 Task: open an excel sheet and write heading  Budget MasterAdd Categories in a column and its values below  'Housing, Transportation, Groceries, Utilities, Entertainment, Dining Out, Health, Miscellaneous, Savings & Total. 'Add Budgeted amountin next column and its values below  $1,500, $300, $400, $150, $200, $250, $100, $150, $500 & $3,550. Add Actual amount in next column and its values below  $1,400, $280, $420, $160, $180, $270, $90, $140, $550 & $3,550. Add Difference in next column and its values below  -$100, -$20, +$20, +$10, -$20, +$20, -$10, -$10, +$50 & $0. J6Save page Budget Management Template Workbook
Action: Mouse moved to (28, 97)
Screenshot: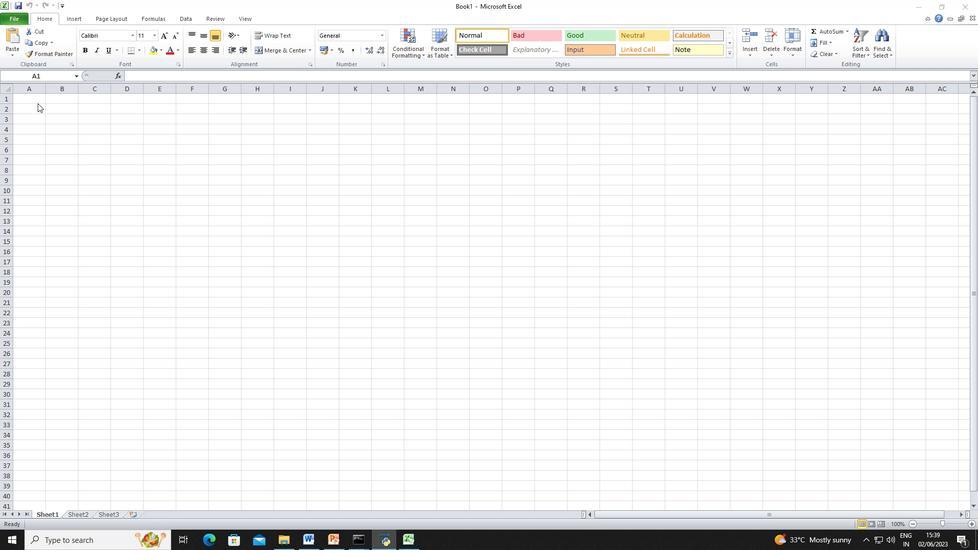 
Action: Mouse pressed left at (28, 97)
Screenshot: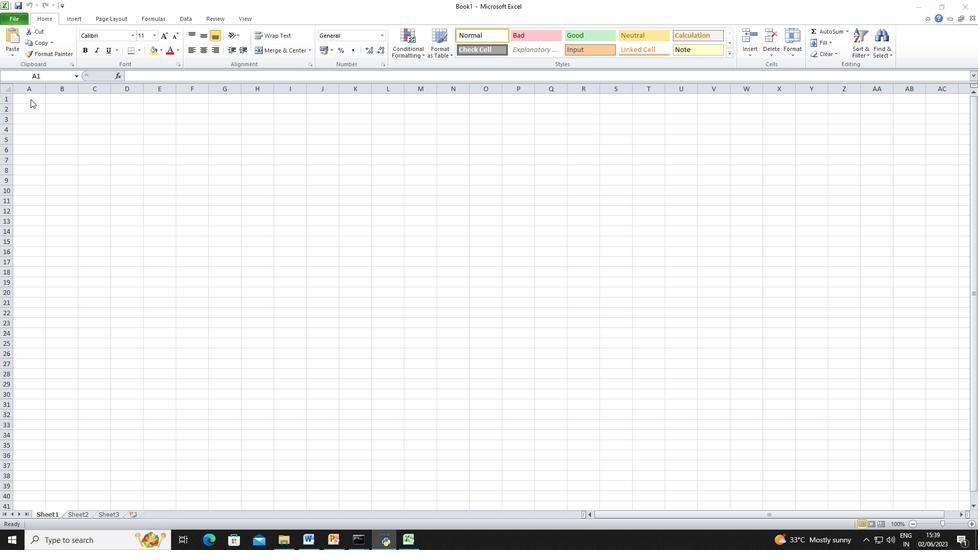 
Action: Mouse moved to (132, 125)
Screenshot: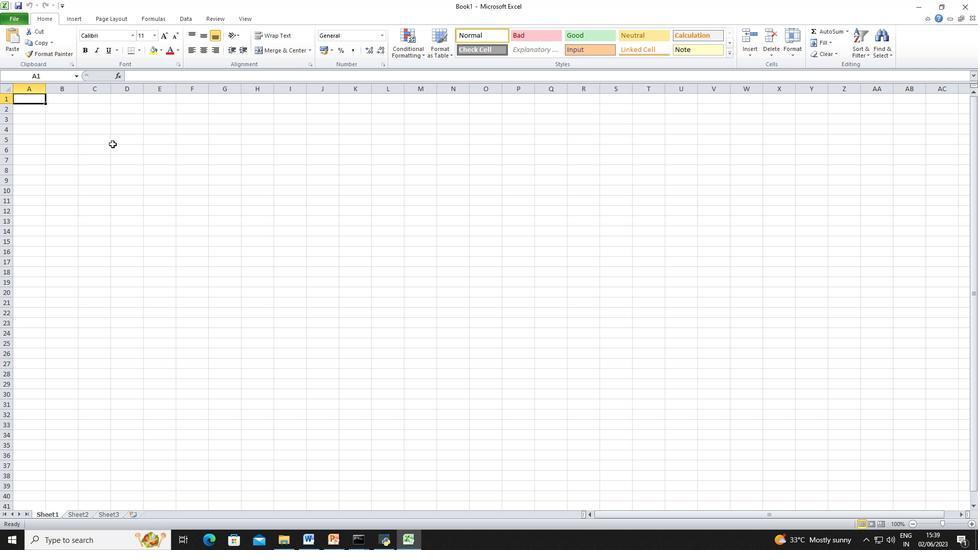 
Action: Key pressed <Key.shift>Budget<Key.space>
Screenshot: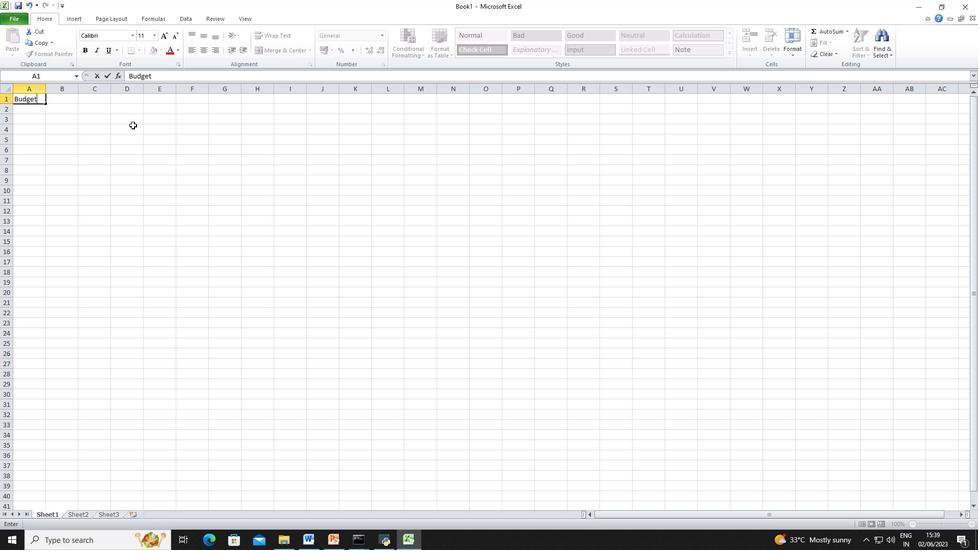 
Action: Mouse moved to (132, 125)
Screenshot: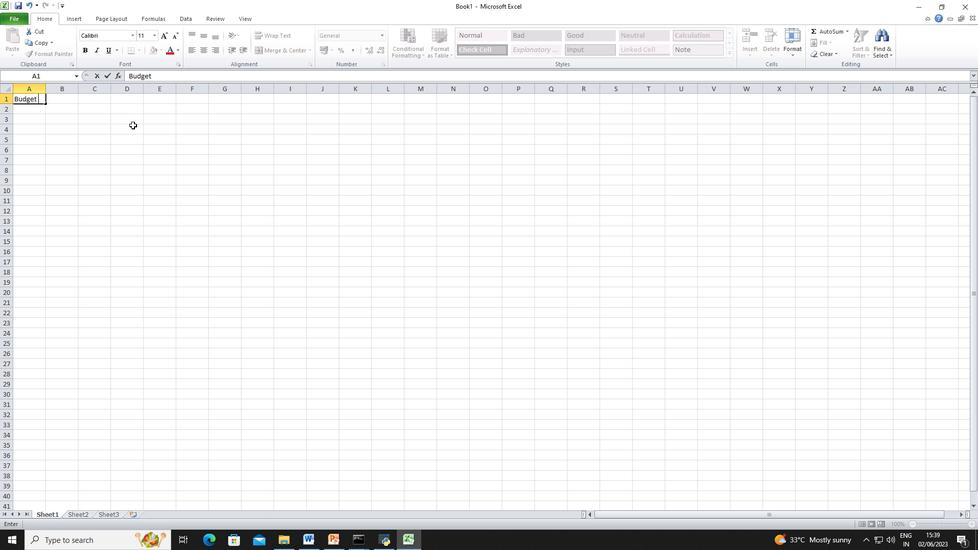 
Action: Key pressed <Key.shift>M
Screenshot: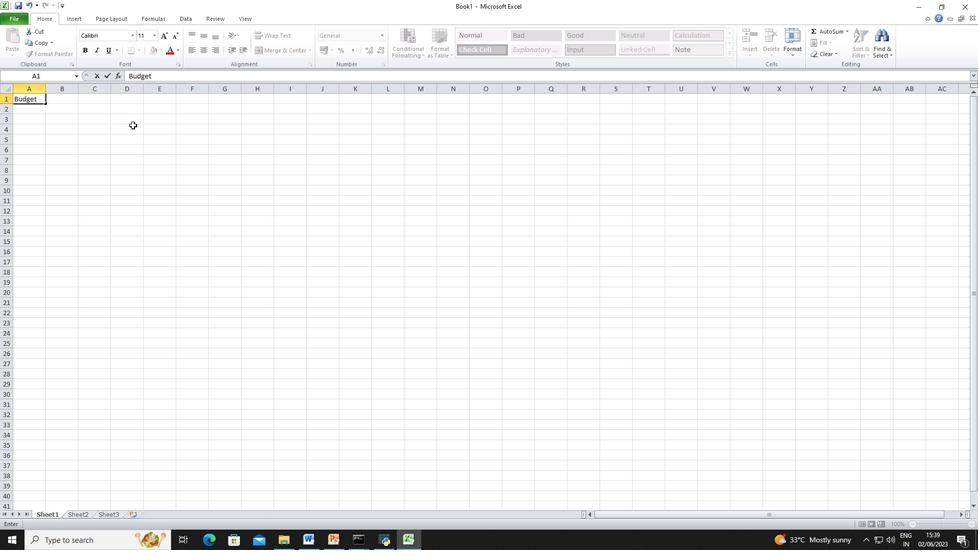 
Action: Mouse scrolled (132, 125) with delta (0, 0)
Screenshot: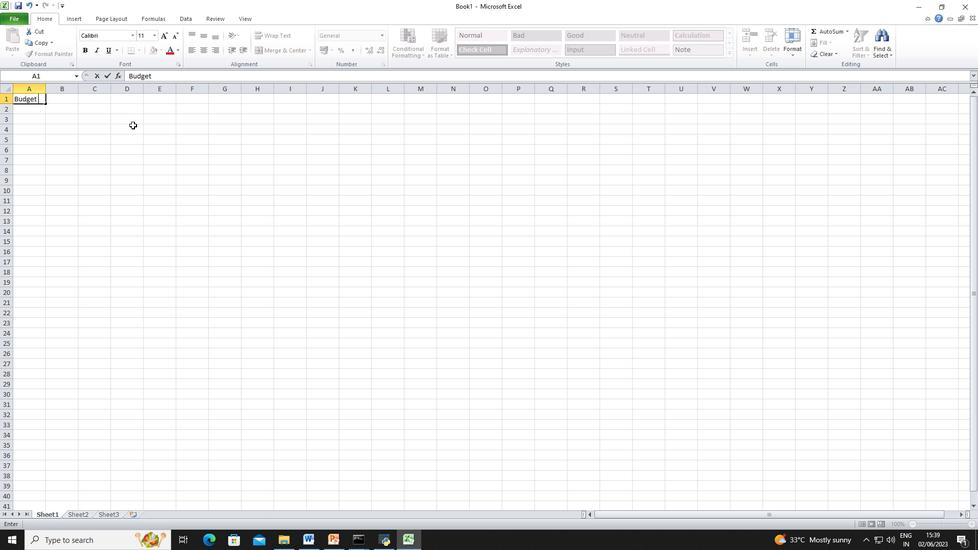 
Action: Key pressed aster
Screenshot: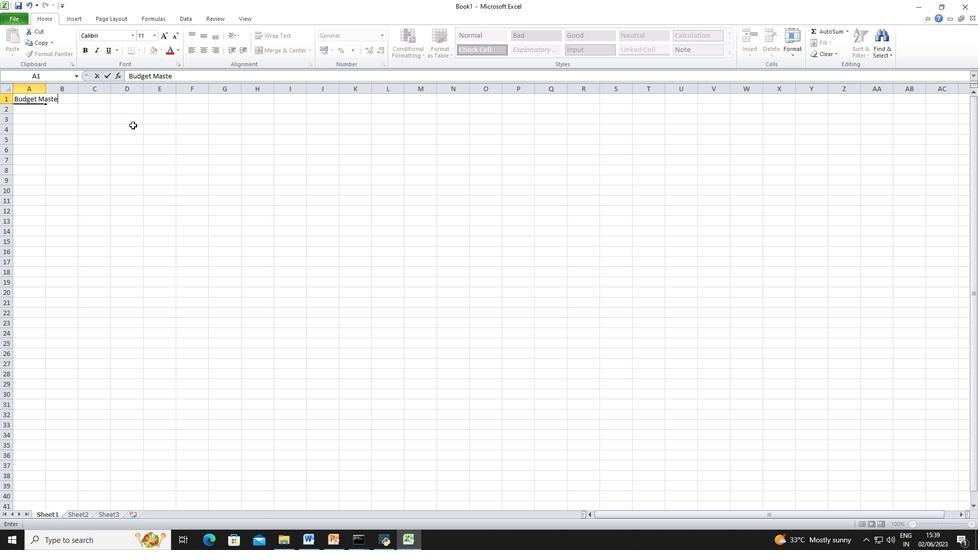
Action: Mouse moved to (34, 125)
Screenshot: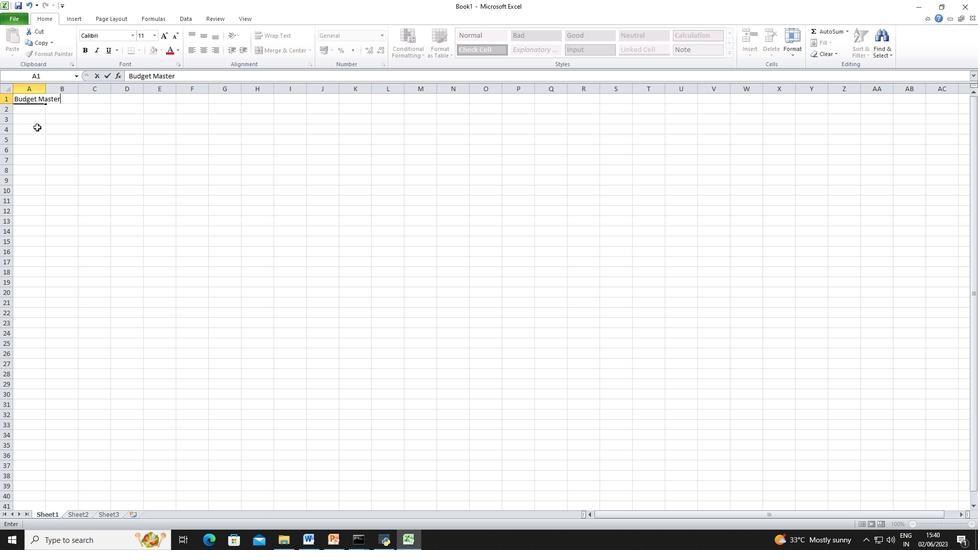 
Action: Mouse pressed left at (34, 125)
Screenshot: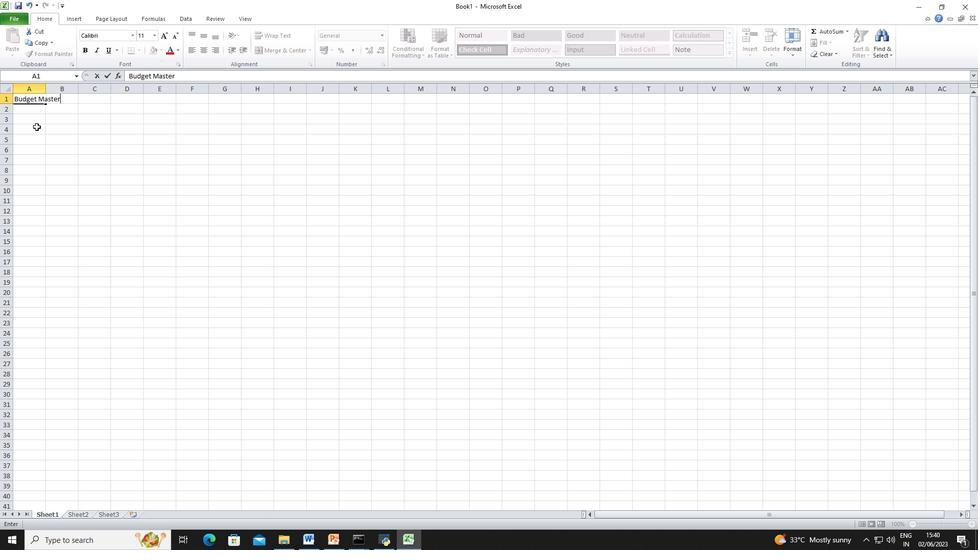 
Action: Mouse moved to (34, 122)
Screenshot: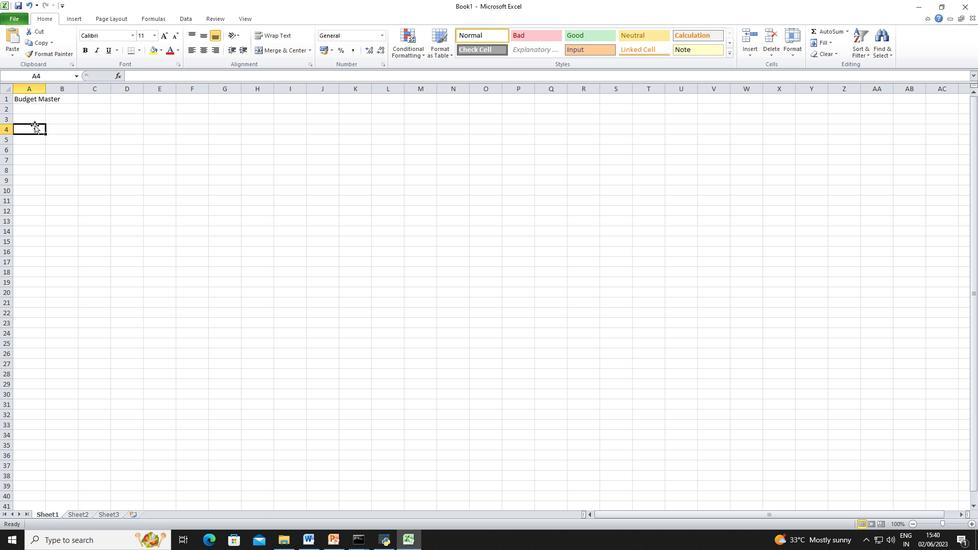 
Action: Mouse pressed left at (34, 122)
Screenshot: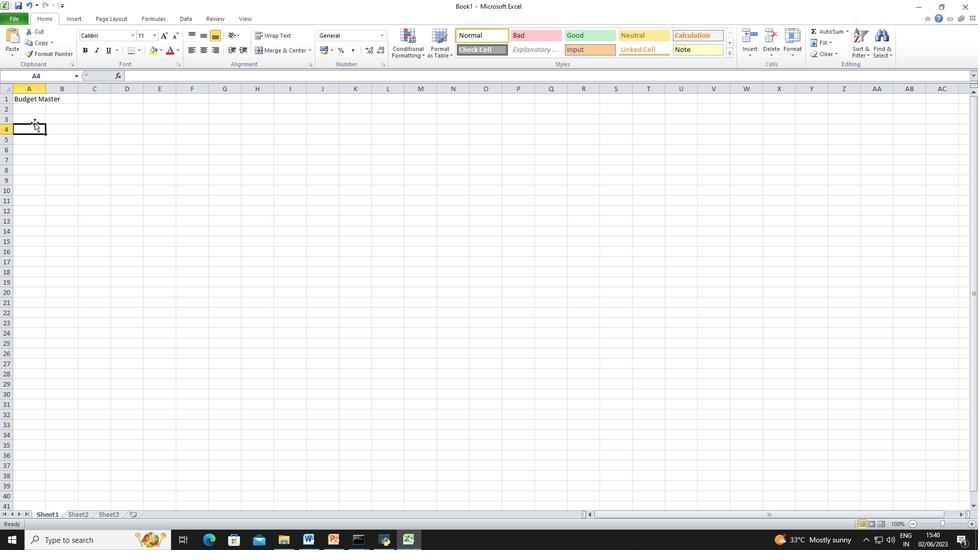 
Action: Mouse pressed left at (34, 122)
Screenshot: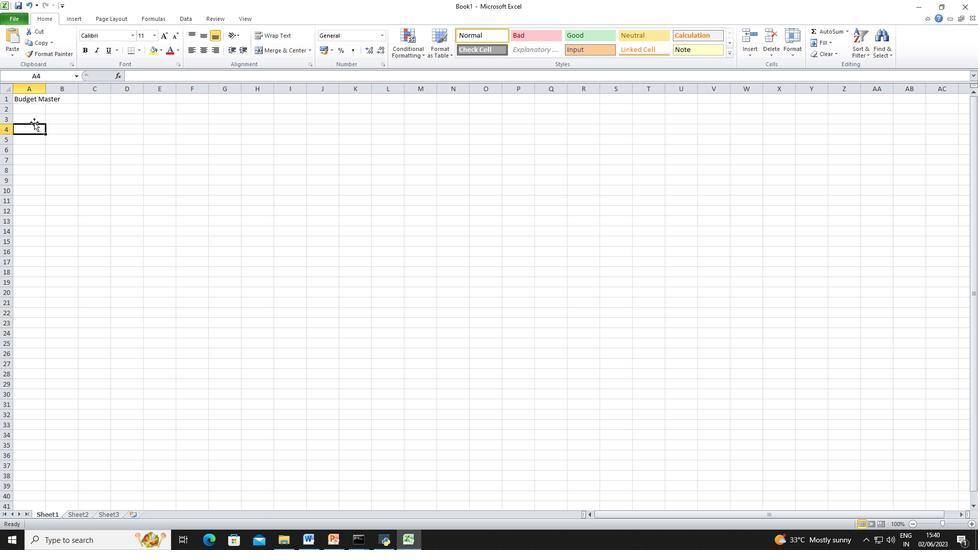 
Action: Mouse pressed left at (34, 122)
Screenshot: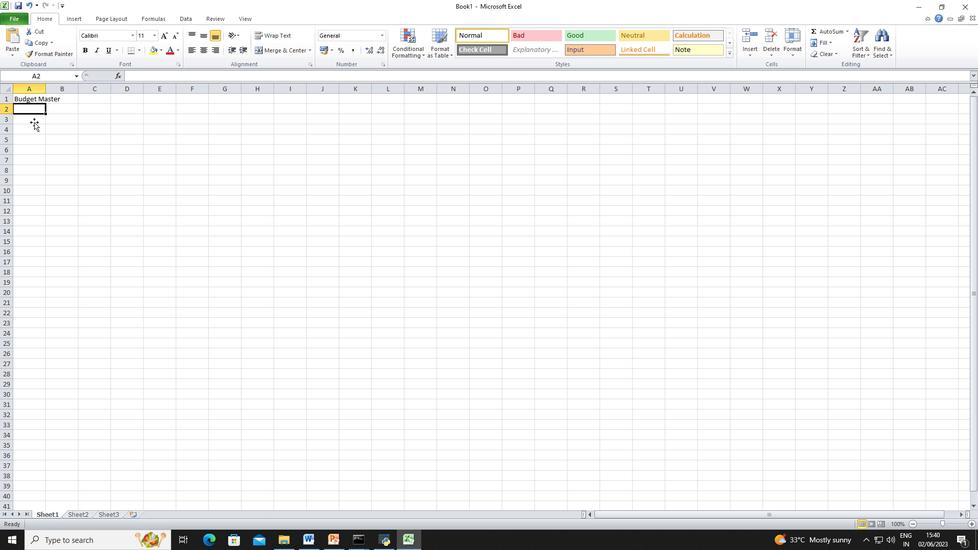 
Action: Key pressed <Key.shift><Key.shift><Key.shift><Key.shift><Key.shift><Key.shift><Key.shift><Key.shift><Key.shift><Key.shift><Key.shift><Key.shift><Key.shift><Key.shift><Key.shift><Key.shift><Key.shift><Key.shift><Key.shift><Key.shift><Key.shift><Key.shift><Key.shift><Key.shift><Key.shift><Key.shift><Key.shift><Key.shift><Key.shift><Key.shift><Key.shift><Key.shift><Key.shift><Key.shift><Key.shift><Key.shift><Key.shift><Key.shift><Key.shift><Key.shift>Categories<Key.down><Key.shift>Housing<Key.enter><Key.shift><Key.shift><Key.shift><Key.shift>Transportation<Key.enter><Key.shift><Key.shift>Groceries<Key.enter><Key.shift>Utilities<Key.enter><Key.shift>Entertainment<Key.enter><Key.shift><Key.shift><Key.shift><Key.shift><Key.shift><Key.shift><Key.shift><Key.shift>Dining<Key.space><Key.shift><Key.shift><Key.shift><Key.shift><Key.shift>Out<Key.enter><Key.shift>Health<Key.enter><Key.shift><Key.shift><Key.shift><Key.shift><Key.shift><Key.shift><Key.shift><Key.shift><Key.shift><Key.shift><Key.shift><Key.shift><Key.shift><Key.shift><Key.shift><Key.shift><Key.shift>Miscellaneous<Key.enter><Key.shift>Savings<Key.enter><Key.shift><Key.shift><Key.shift><Key.shift><Key.shift><Key.shift><Key.shift><Key.shift><Key.shift>Total<Key.down><Key.right><Key.right><Key.up><Key.up><Key.up><Key.up><Key.up><Key.up><Key.up><Key.up><Key.up><Key.up><Key.up><Key.shift>Budgeted<Key.space><Key.shift>Amount<Key.down><Key.shift><Key.shift><Key.shift><Key.shift><Key.shift><Key.shift><Key.shift><Key.shift><Key.shift><Key.shift><Key.shift><Key.shift><Key.shift><Key.shift><Key.shift><Key.shift><Key.shift><Key.shift><Key.shift>$1,500<Key.down><Key.shift><Key.shift><Key.shift><Key.shift><Key.shift><Key.shift>$300<Key.down><Key.shift><Key.shift><Key.shift><Key.shift><Key.shift><Key.shift><Key.shift>$400<Key.down><Key.shift><Key.shift><Key.shift><Key.shift><Key.shift><Key.shift><Key.shift><Key.shift><Key.shift><Key.shift><Key.shift><Key.shift><Key.shift><Key.shift><Key.shift><Key.shift>$150<Key.down><Key.shift><Key.shift><Key.shift>$200<Key.down><Key.shift><Key.shift><Key.shift><Key.shift><Key.shift><Key.shift><Key.shift><Key.shift><Key.shift><Key.shift><Key.shift><Key.shift><Key.shift><Key.shift><Key.shift><Key.shift>$250<Key.down><Key.shift><Key.shift><Key.shift>$100<Key.down><Key.shift><Key.shift><Key.shift><Key.shift><Key.shift>$150<Key.down><Key.shift><Key.shift><Key.shift><Key.shift><Key.shift><Key.shift><Key.shift><Key.shift><Key.shift><Key.shift><Key.shift><Key.shift><Key.shift><Key.shift><Key.shift><Key.shift><Key.shift>$500<Key.down><Key.shift><Key.shift><Key.shift><Key.shift><Key.shift><Key.shift><Key.shift><Key.shift><Key.shift><Key.shift><Key.shift><Key.shift><Key.shift><Key.shift><Key.shift><Key.shift><Key.shift><Key.shift><Key.shift><Key.shift><Key.shift><Key.shift><Key.shift><Key.shift><Key.shift>$3550<Key.left><Key.right>
Screenshot: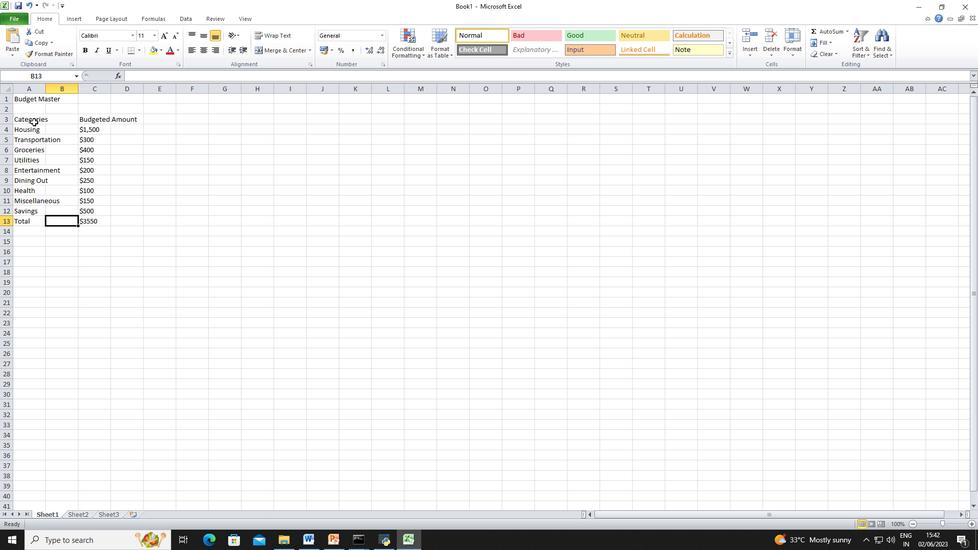 
Action: Mouse moved to (86, 221)
Screenshot: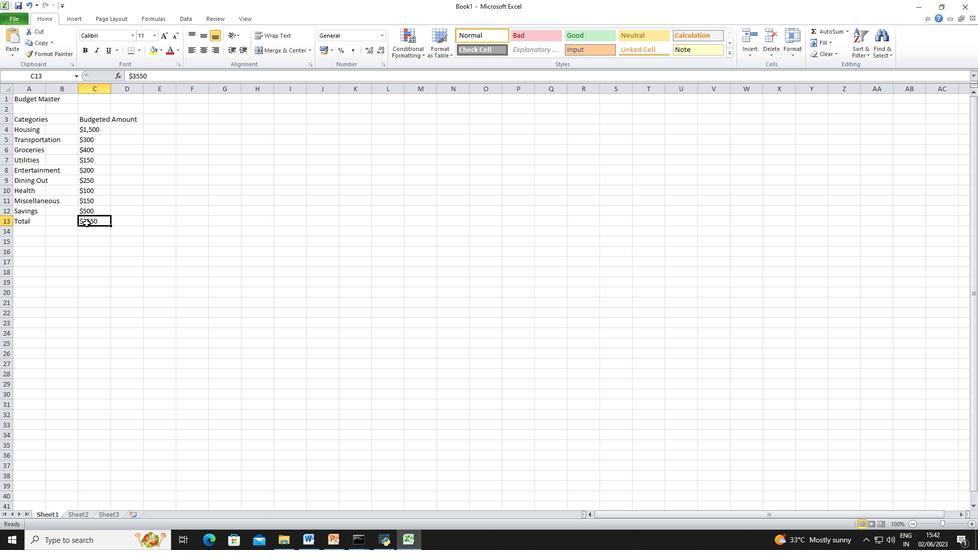 
Action: Mouse pressed left at (86, 221)
Screenshot: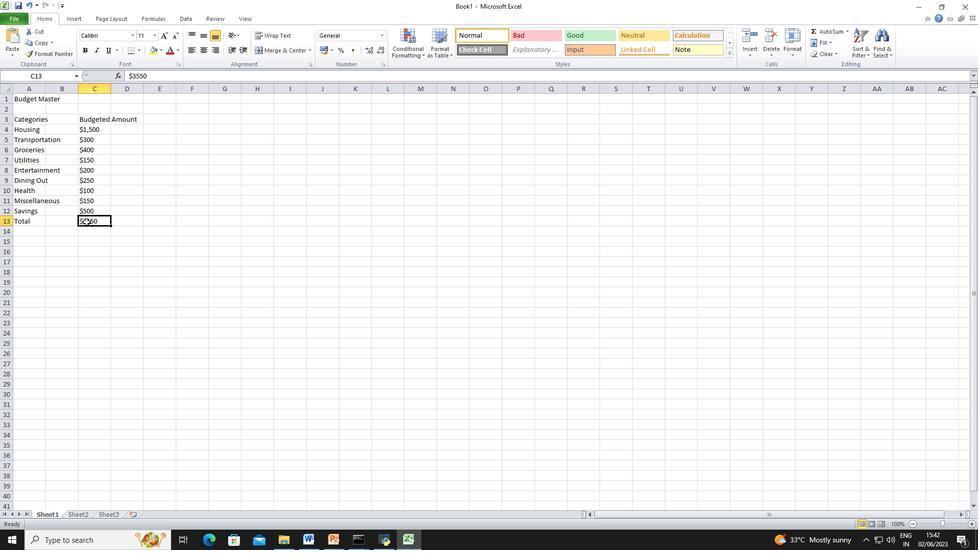 
Action: Mouse pressed left at (86, 221)
Screenshot: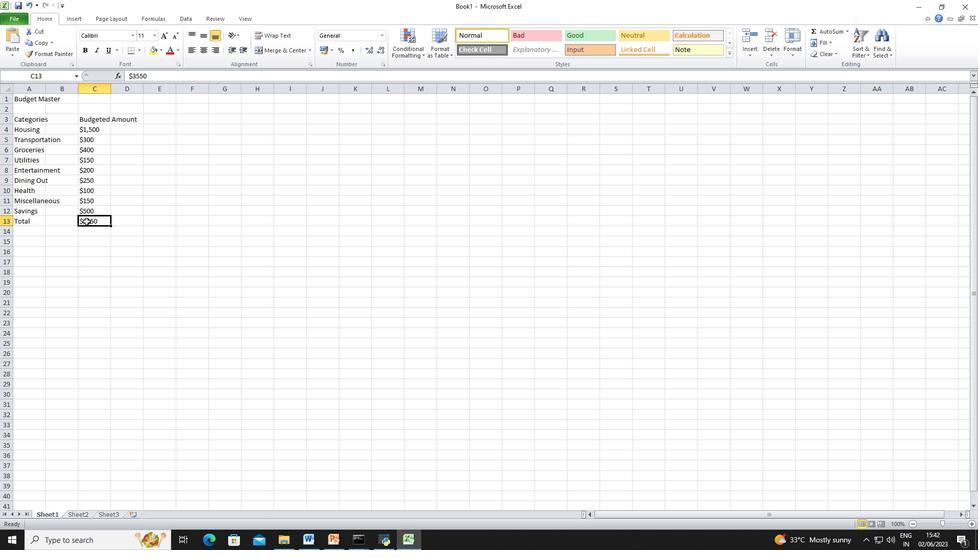 
Action: Mouse moved to (113, 259)
Screenshot: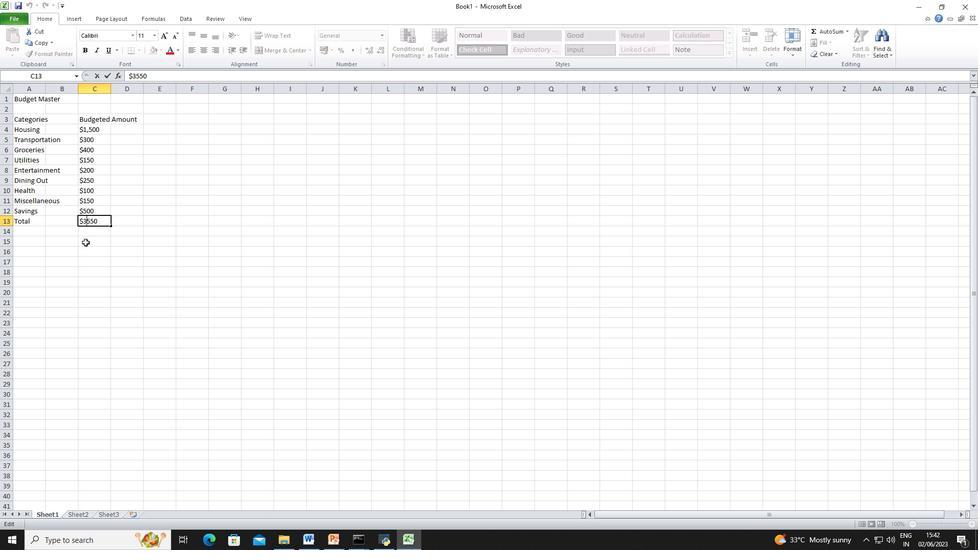 
Action: Key pressed ,<Key.down><Key.right><Key.right><Key.enter><Key.right><Key.right><Key.up><Key.up><Key.up><Key.up><Key.up><Key.up><Key.up><Key.up><Key.up><Key.up><Key.up><Key.shift>Actual<Key.space><Key.shift>amount<Key.down><Key.shift><Key.shift><Key.shift><Key.shift><Key.shift><Key.shift><Key.shift>$1,400<Key.down><Key.shift><Key.shift><Key.shift><Key.shift><Key.shift><Key.shift><Key.shift><Key.shift><Key.shift><Key.shift><Key.shift><Key.shift><Key.shift><Key.shift><Key.shift><Key.shift><Key.shift>$280<Key.down><Key.shift>$420<Key.down><Key.shift><Key.shift><Key.shift><Key.shift>$160<Key.down><Key.shift>$180<Key.down><Key.shift><Key.shift><Key.shift><Key.shift><Key.shift><Key.shift><Key.shift><Key.shift>$270<Key.down><Key.shift><Key.shift><Key.shift><Key.shift><Key.shift><Key.shift><Key.shift><Key.shift><Key.shift><Key.shift><Key.shift><Key.shift><Key.shift><Key.shift><Key.shift><Key.shift><Key.shift><Key.shift><Key.shift><Key.shift><Key.shift><Key.shift><Key.shift><Key.shift><Key.shift><Key.shift><Key.shift><Key.shift><Key.shift><Key.shift><Key.shift><Key.shift><Key.shift><Key.shift><Key.shift><Key.shift><Key.shift><Key.shift><Key.shift><Key.shift><Key.shift><Key.shift><Key.shift><Key.shift><Key.shift><Key.shift><Key.shift><Key.shift><Key.shift><Key.shift><Key.shift><Key.shift><Key.shift><Key.shift><Key.shift><Key.shift>$90<Key.down><Key.shift><Key.shift><Key.shift><Key.shift><Key.shift><Key.shift>$140<Key.down><Key.shift><Key.shift><Key.shift><Key.shift><Key.shift><Key.shift><Key.shift><Key.shift>$550<Key.down><Key.shift><Key.shift><Key.shift><Key.shift><Key.shift><Key.shift><Key.shift><Key.shift><Key.shift><Key.shift><Key.shift><Key.shift><Key.shift><Key.shift><Key.shift><Key.shift><Key.shift><Key.shift><Key.shift><Key.shift><Key.shift><Key.shift><Key.shift><Key.shift><Key.shift><Key.shift><Key.shift><Key.shift><Key.shift><Key.shift><Key.shift><Key.shift><Key.shift><Key.shift><Key.shift><Key.shift><Key.shift><Key.shift><Key.shift><Key.shift><Key.shift><Key.shift><Key.shift><Key.shift><Key.shift><Key.shift><Key.shift><Key.shift><Key.shift><Key.shift><Key.shift><Key.shift><Key.shift><Key.shift><Key.shift><Key.shift><Key.shift><Key.shift><Key.shift><Key.shift><Key.shift><Key.shift><Key.shift><Key.shift><Key.shift><Key.shift><Key.shift><Key.shift><Key.shift><Key.shift><Key.shift><Key.shift><Key.shift><Key.shift><Key.shift><Key.shift><Key.shift><Key.shift><Key.shift><Key.shift><Key.shift><Key.shift><Key.shift><Key.shift><Key.shift><Key.shift><Key.shift><Key.shift><Key.shift><Key.shift><Key.shift><Key.shift><Key.shift><Key.shift><Key.shift><Key.shift><Key.shift><Key.shift><Key.shift><Key.shift><Key.shift><Key.shift><Key.shift><Key.shift><Key.shift><Key.shift><Key.shift>$3550
Screenshot: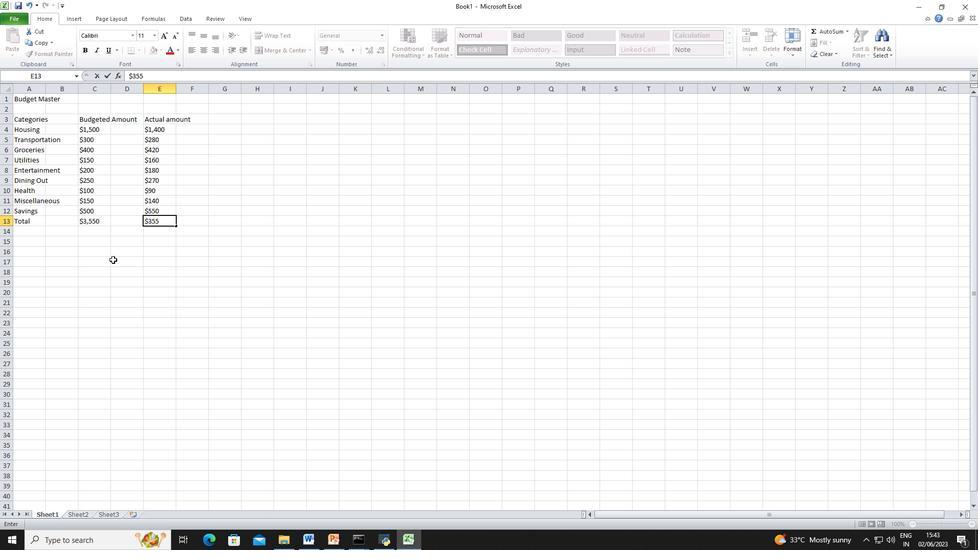 
Action: Mouse moved to (151, 220)
Screenshot: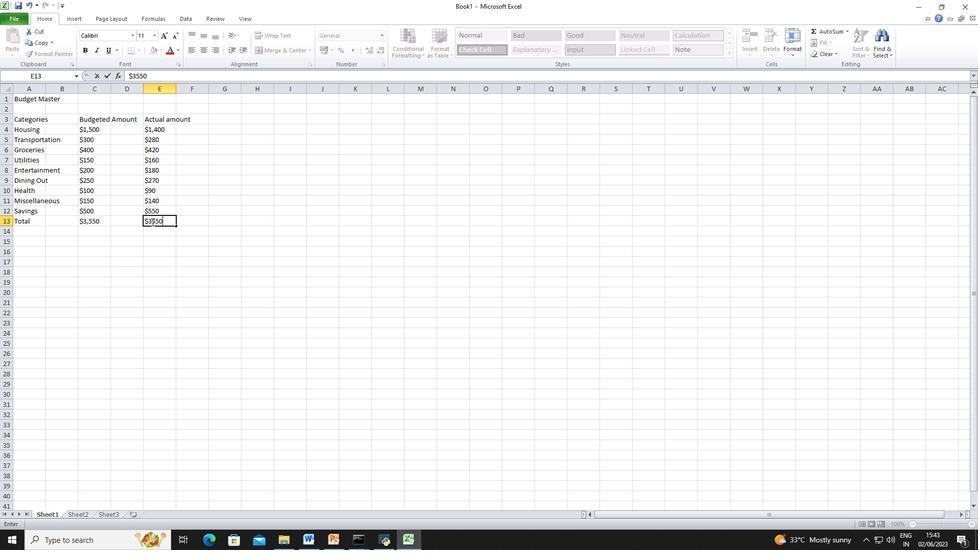 
Action: Mouse pressed left at (151, 220)
Screenshot: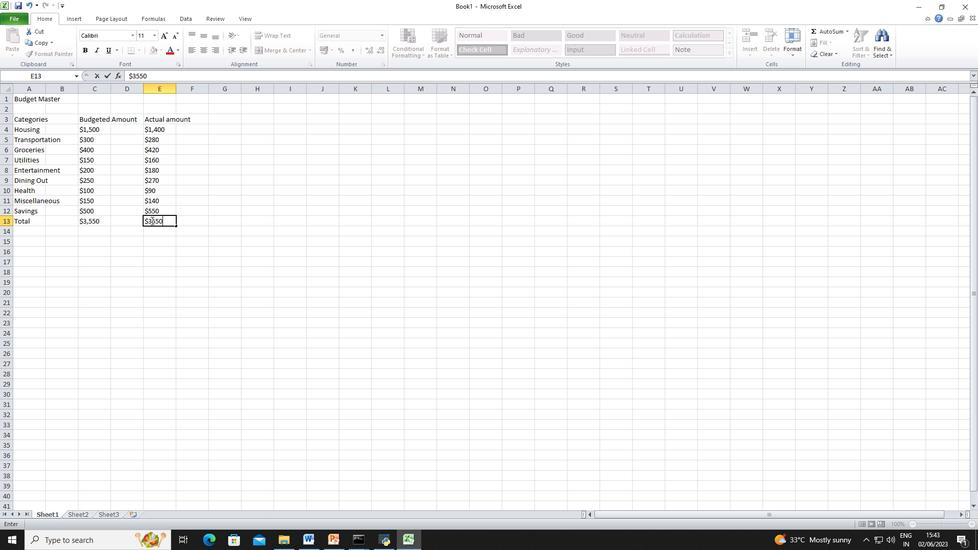 
Action: Mouse moved to (182, 258)
Screenshot: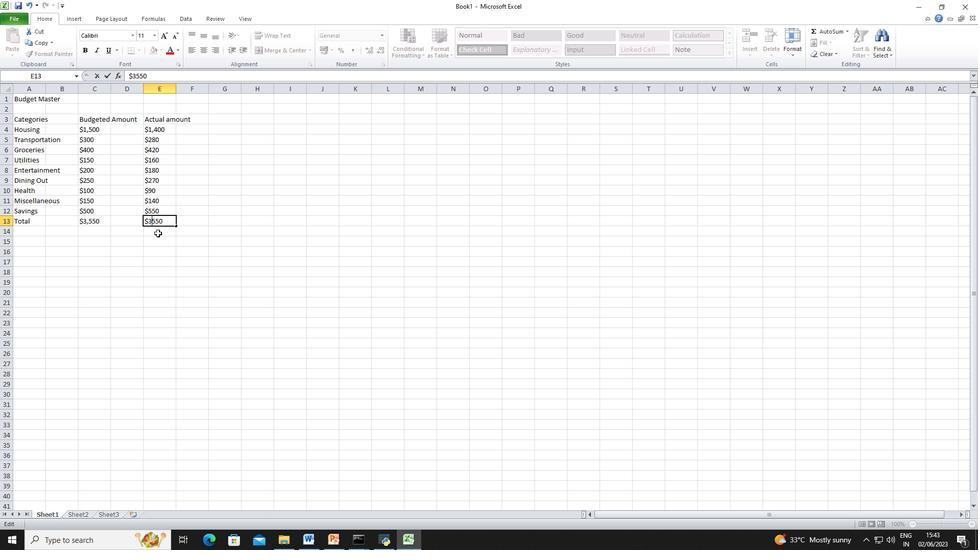 
Action: Key pressed ,<Key.down><Key.right><Key.enter><Key.right><Key.right><Key.up><Key.up><Key.up><Key.up><Key.up><Key.up><Key.up><Key.up><Key.up><Key.up><Key.up><Key.shift>Difference<Key.down><Key.shift>$100<Key.down><Key.shift><Key.shift><Key.shift><Key.shift><Key.shift><Key.shift><Key.shift><Key.shift><Key.shift><Key.shift><Key.shift><Key.shift><Key.shift><Key.shift><Key.shift><Key.shift><Key.shift><Key.shift><Key.shift><Key.shift><Key.shift><Key.shift><Key.shift><Key.shift><Key.shift><Key.shift>$20<Key.down><Key.shift>$20<Key.down><Key.caps_lock><Key.caps_lock><Key.shift><Key.shift><Key.shift><Key.shift><Key.shift><Key.shift><Key.shift><Key.shift><Key.shift><Key.shift><Key.shift><Key.shift><Key.shift><Key.shift><Key.shift><Key.shift>$10<Key.down><Key.shift><Key.shift><Key.shift><Key.shift><Key.shift><Key.shift><Key.shift><Key.shift><Key.shift><Key.shift><Key.shift><Key.shift><Key.shift><Key.shift><Key.shift><Key.shift><Key.shift><Key.shift><Key.shift><Key.shift>$20<Key.down><Key.shift><Key.shift><Key.shift><Key.shift><Key.shift><Key.shift><Key.shift><Key.shift><Key.shift><Key.shift><Key.shift><Key.shift><Key.shift><Key.shift><Key.shift><Key.shift><Key.shift><Key.shift><Key.shift><Key.shift><Key.shift><Key.shift><Key.shift><Key.shift><Key.shift><Key.shift><Key.shift>$20<Key.down><Key.shift><Key.shift><Key.shift><Key.shift><Key.shift><Key.shift><Key.shift><Key.shift><Key.shift><Key.shift><Key.shift><Key.shift><Key.shift>$10<Key.down>
Screenshot: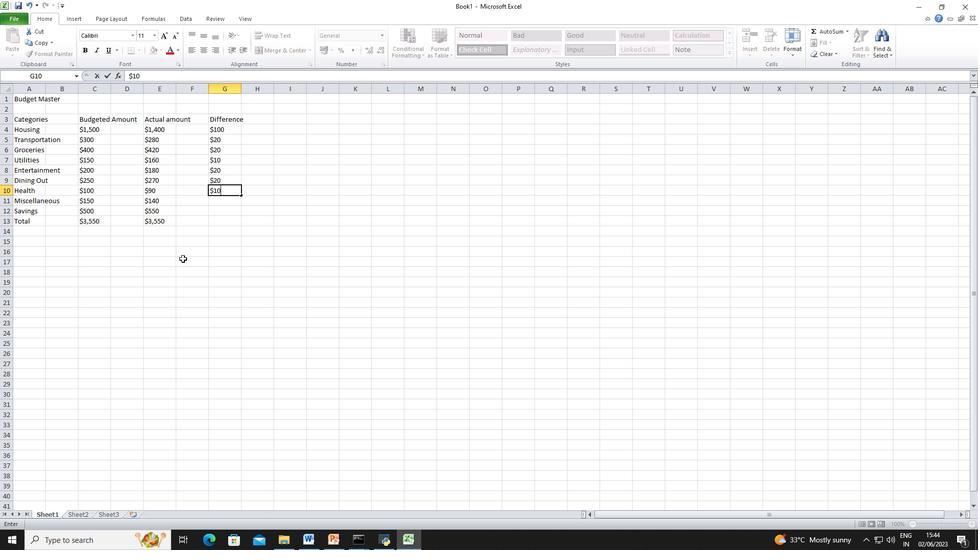 
Action: Mouse moved to (277, 180)
Screenshot: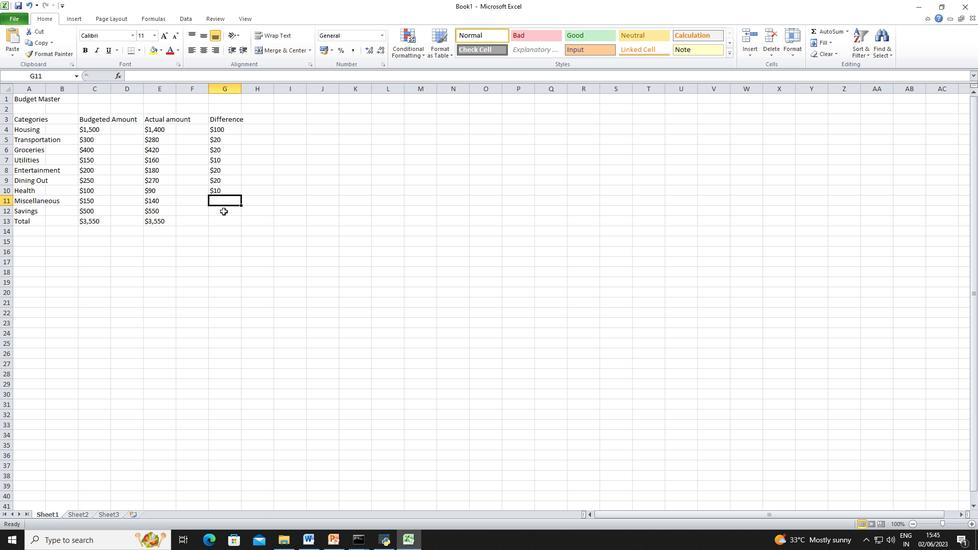 
Action: Key pressed <Key.shift>$10<Key.down><Key.shift><Key.shift><Key.shift><Key.shift><Key.shift><Key.shift><Key.shift><Key.shift><Key.shift><Key.shift><Key.shift>$50<Key.down><Key.shift><Key.shift><Key.shift><Key.shift><Key.shift><Key.shift>$0<Key.down><Key.right><Key.right><Key.up><Key.up><Key.up><Key.up><Key.up><Key.up><Key.up><Key.up><Key.up><Key.up><Key.up>
Screenshot: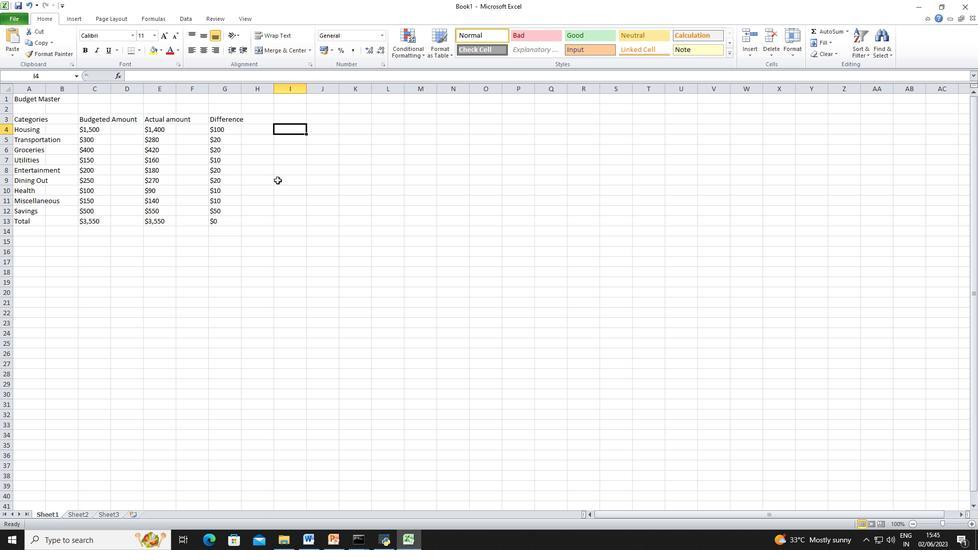 
Action: Mouse moved to (17, 6)
Screenshot: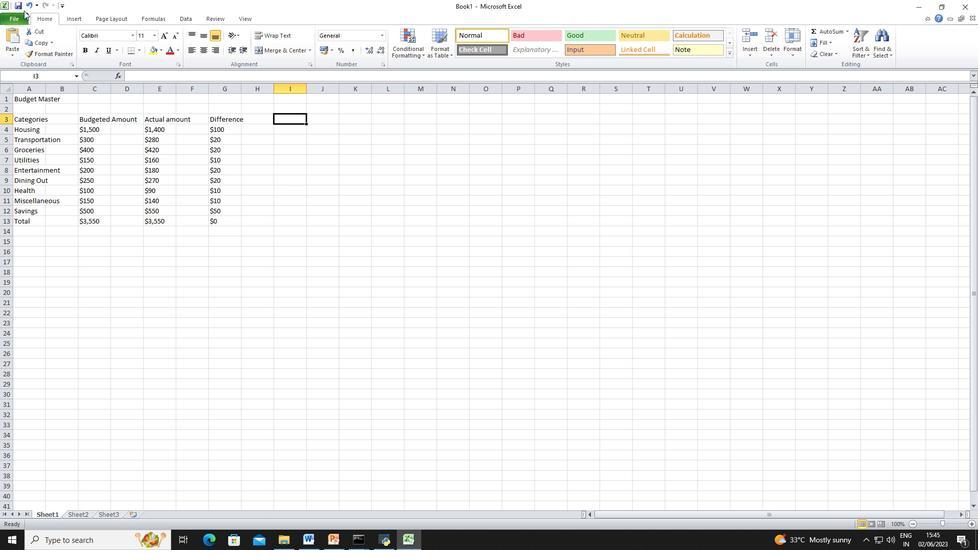 
Action: Mouse pressed left at (17, 6)
Screenshot: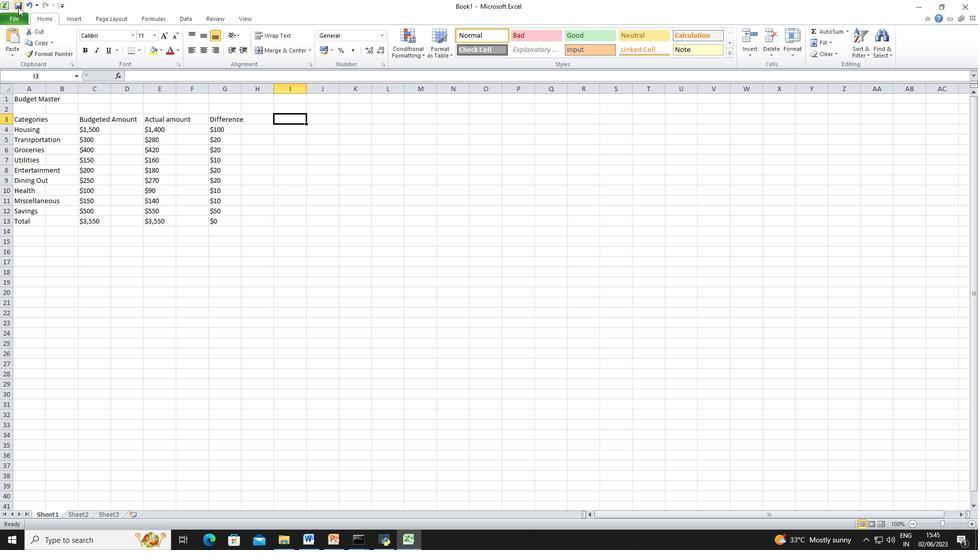 
Action: Key pressed <Key.shift>Budget<Key.space><Key.shift>Management<Key.space><Key.shift><Key.shift>Template<Key.space><Key.shift>Workbook
Screenshot: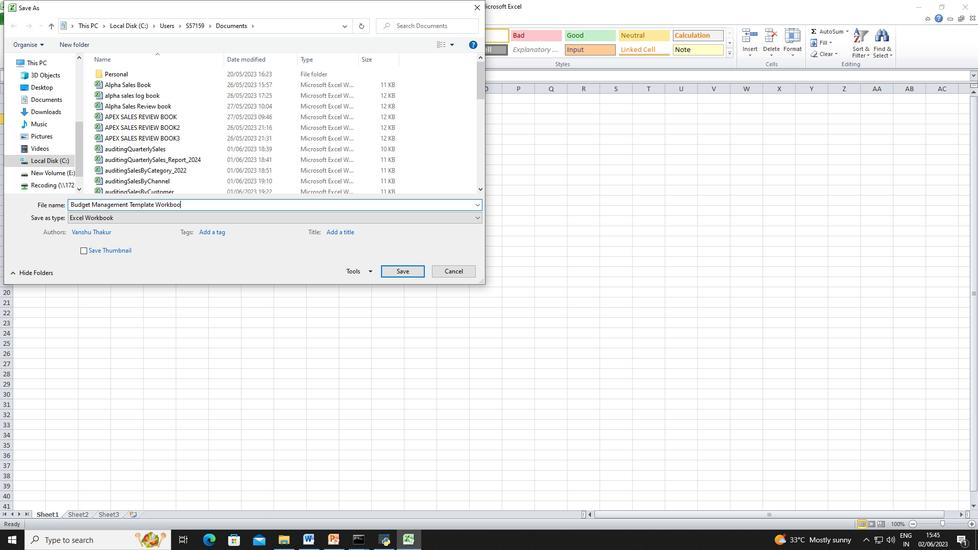 
Action: Mouse moved to (397, 268)
Screenshot: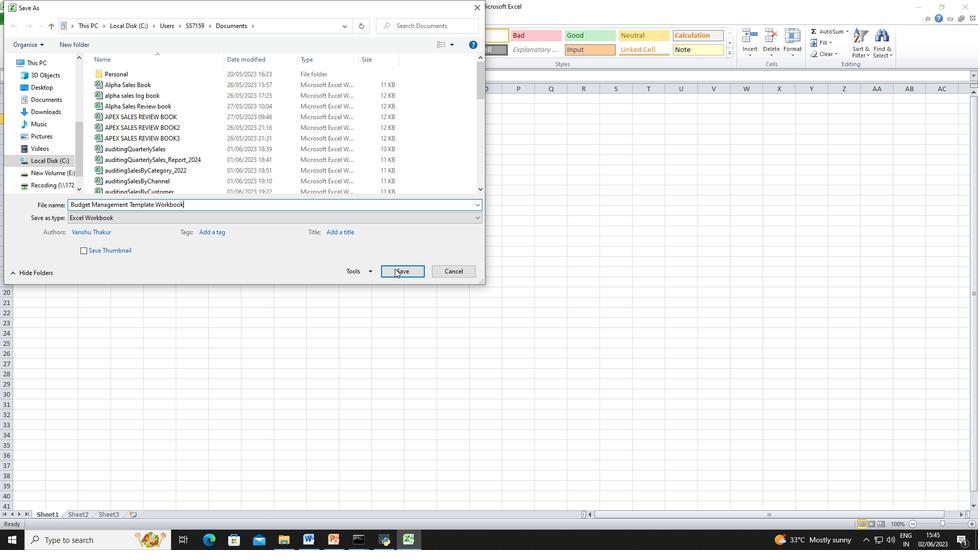 
Action: Mouse pressed left at (397, 268)
Screenshot: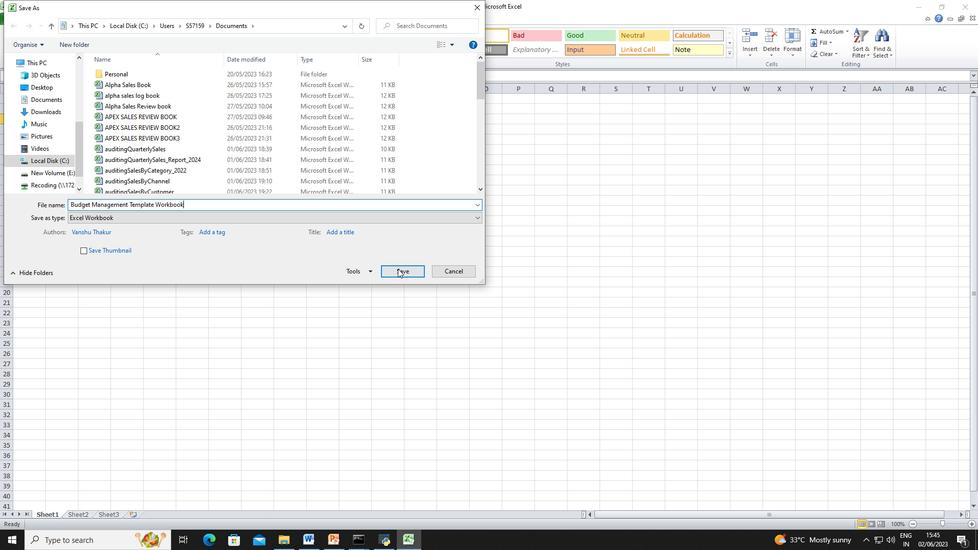 
